Task: Assign in the project AgileBox the issue 'Upgrade the logging and monitoring capabilities of a web application to improve error detection and debugging' to the sprint 'Design Review Sprint'. Assign in the project AgileBox the issue 'Create a new online platform for online entrepreneurship courses with advanced business planning and financial modeling features' to the sprint 'Design Review Sprint'. Assign in the project AgileBox the issue 'Implement a new cloud-based customer relationship management system for a company with advanced lead generation and sales tracking features' to the sprint 'Design Review Sprint'. Assign in the project AgileBox the issue 'Integrate a new product recommendation feature into an existing e-commerce website to improve product discoverability and sales conversion' to the sprint 'Design Review Sprint'
Action: Mouse moved to (680, 390)
Screenshot: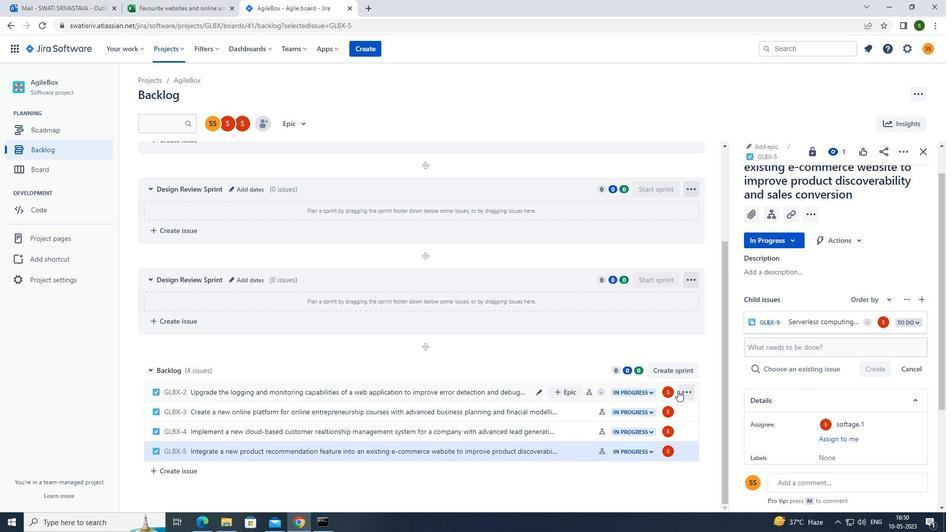 
Action: Mouse pressed left at (680, 390)
Screenshot: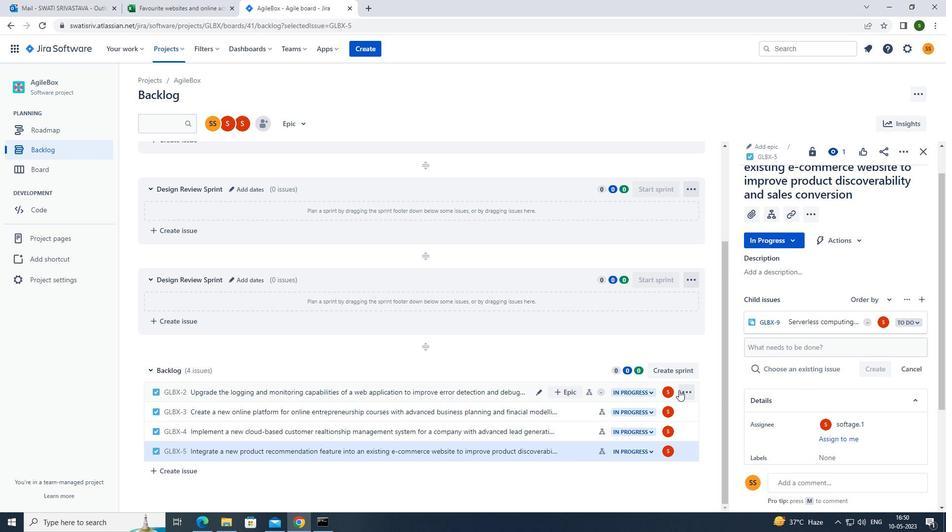 
Action: Mouse moved to (668, 306)
Screenshot: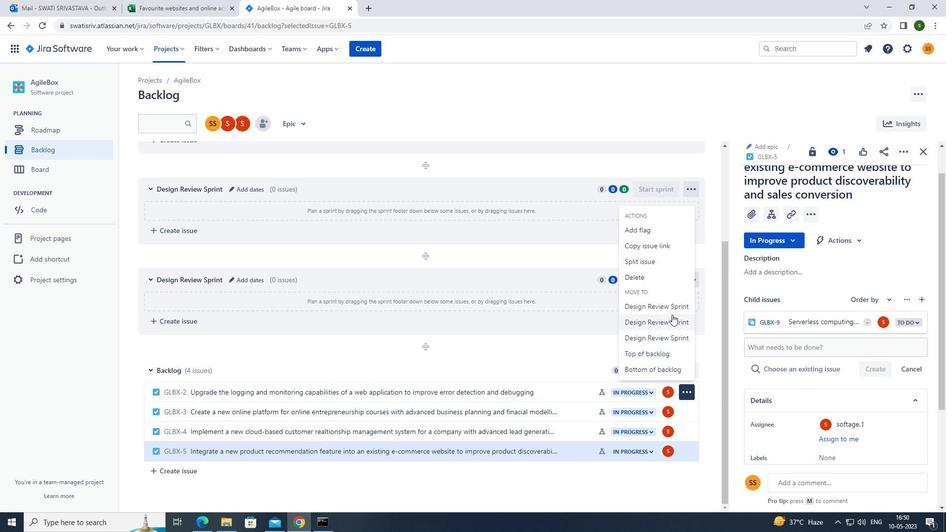 
Action: Mouse pressed left at (668, 306)
Screenshot: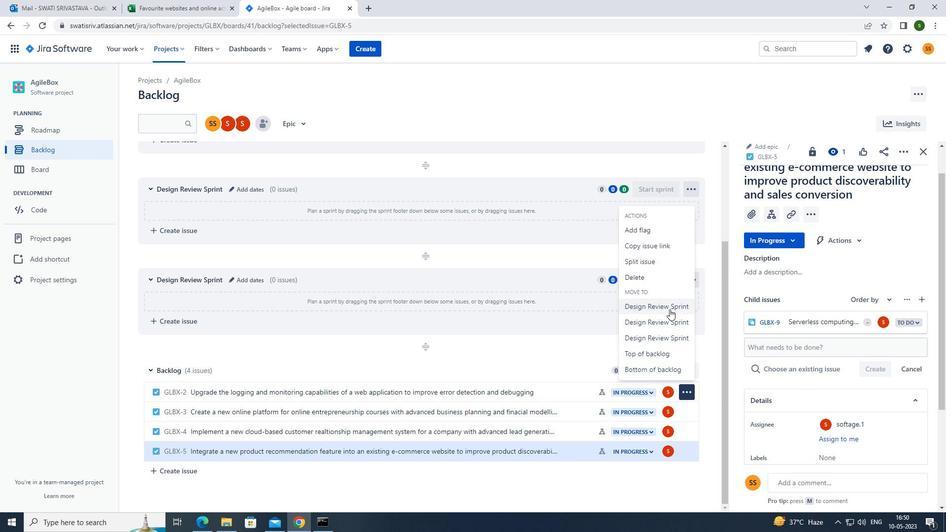 
Action: Mouse moved to (688, 412)
Screenshot: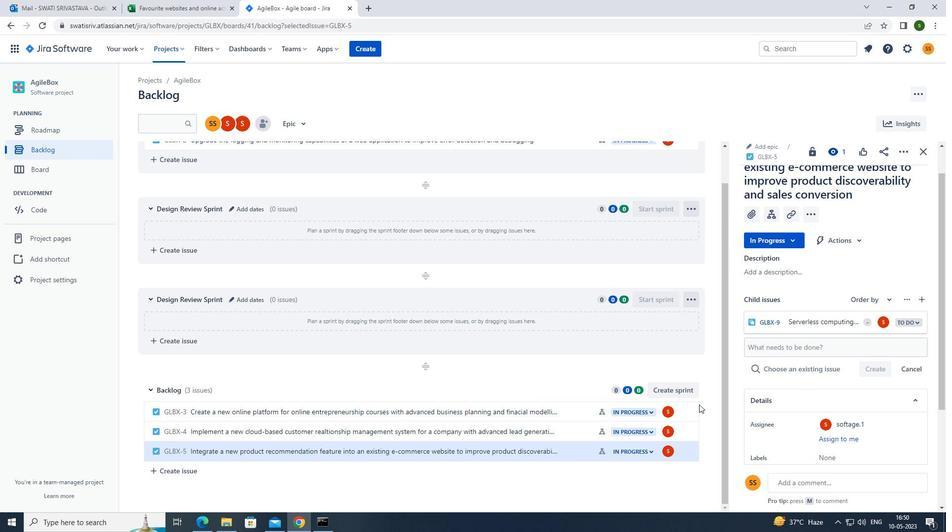 
Action: Mouse pressed left at (688, 412)
Screenshot: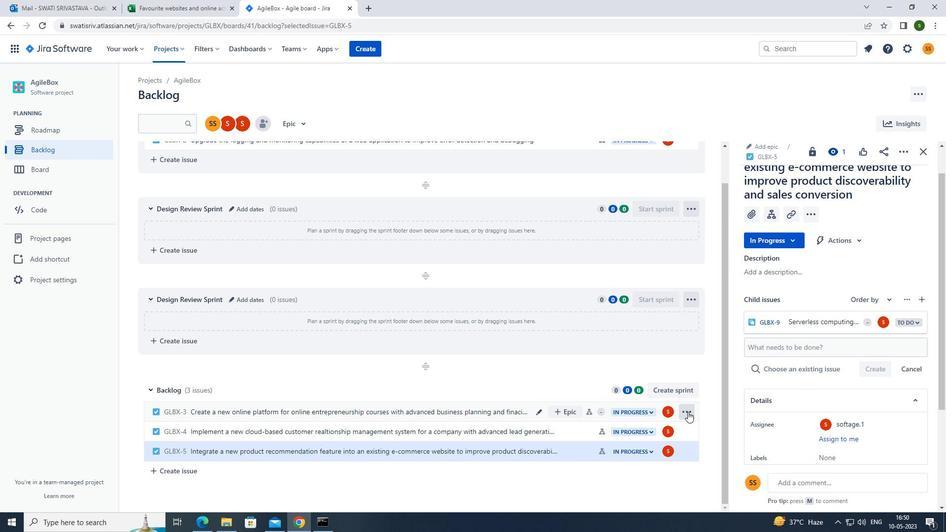 
Action: Mouse moved to (667, 343)
Screenshot: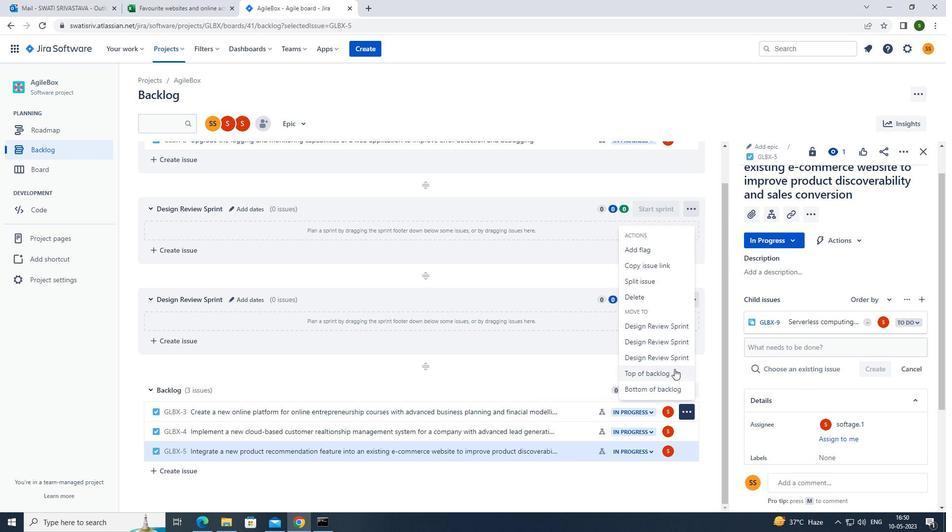 
Action: Mouse pressed left at (667, 343)
Screenshot: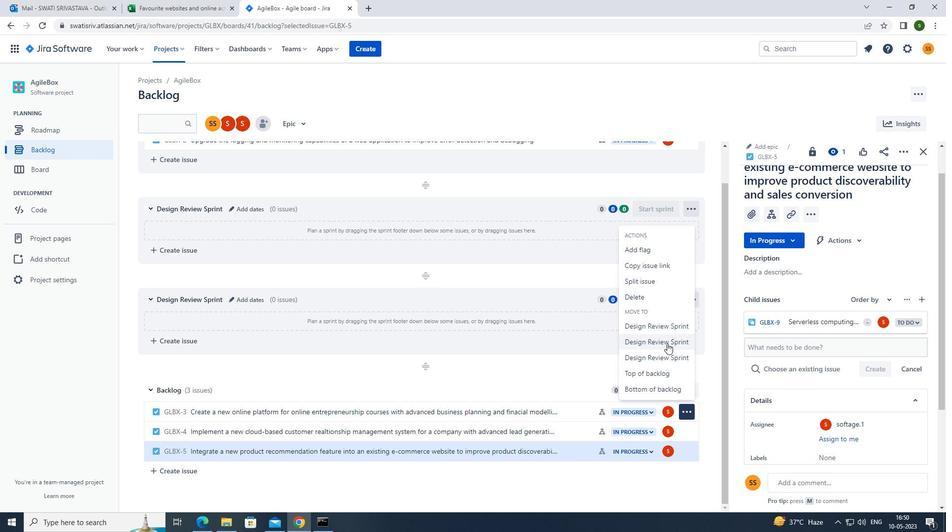 
Action: Mouse moved to (692, 431)
Screenshot: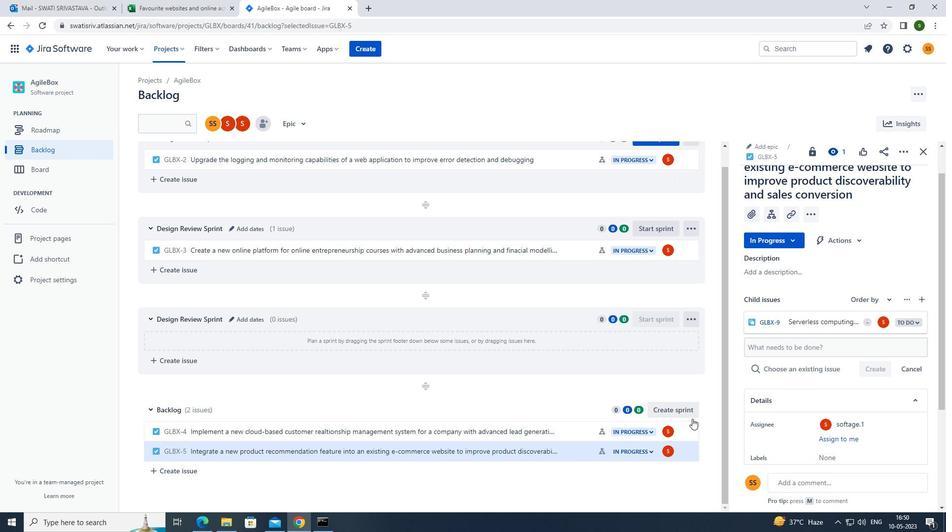 
Action: Mouse pressed left at (692, 431)
Screenshot: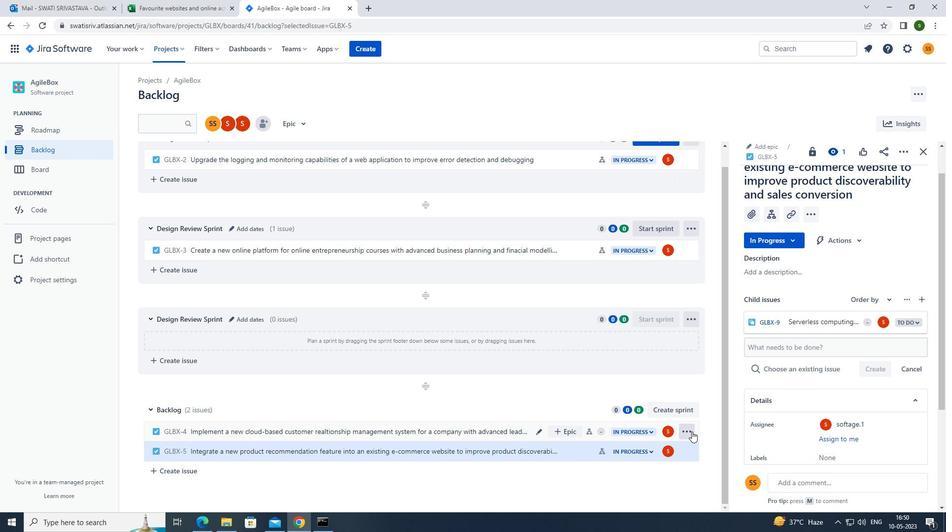 
Action: Mouse moved to (675, 379)
Screenshot: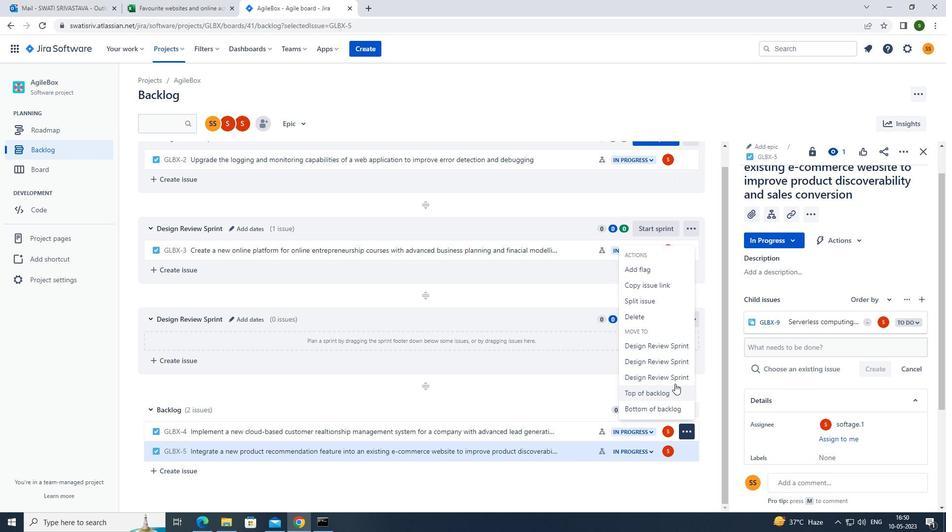 
Action: Mouse pressed left at (675, 379)
Screenshot: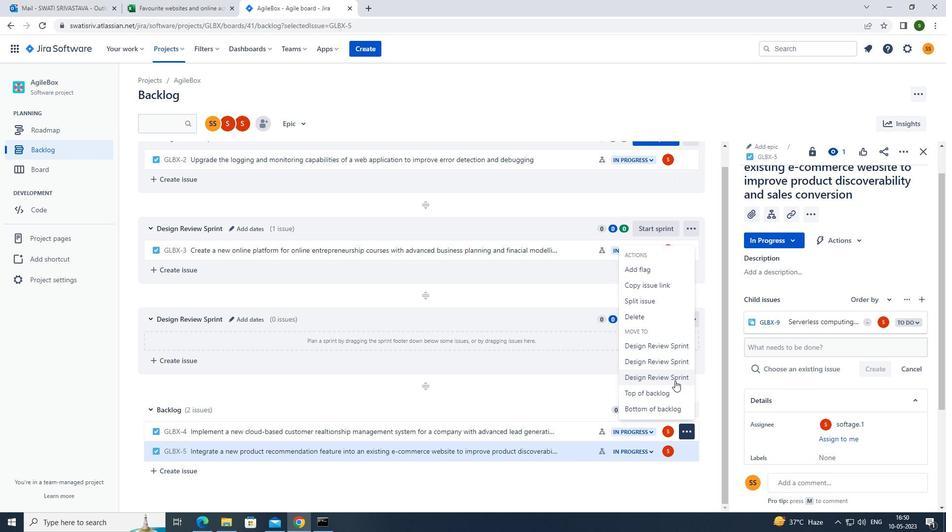 
Action: Mouse moved to (684, 450)
Screenshot: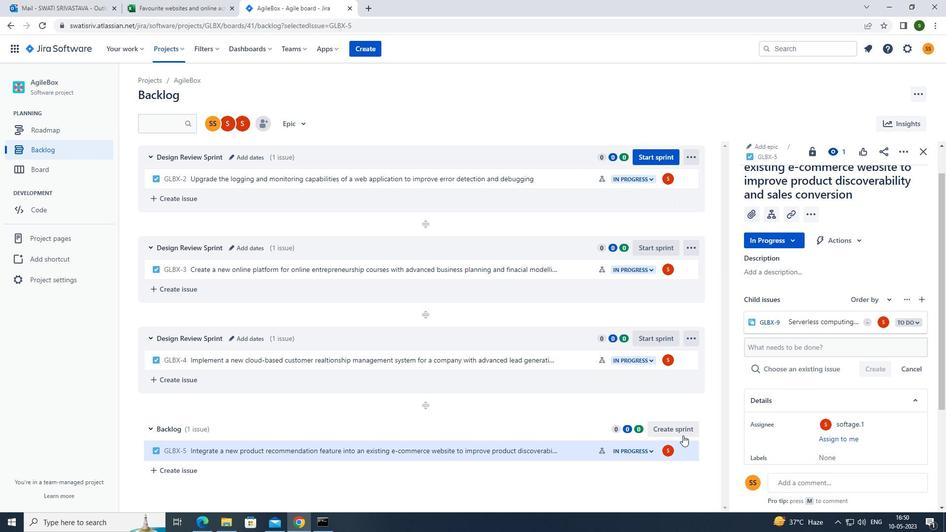 
Action: Mouse pressed left at (684, 450)
Screenshot: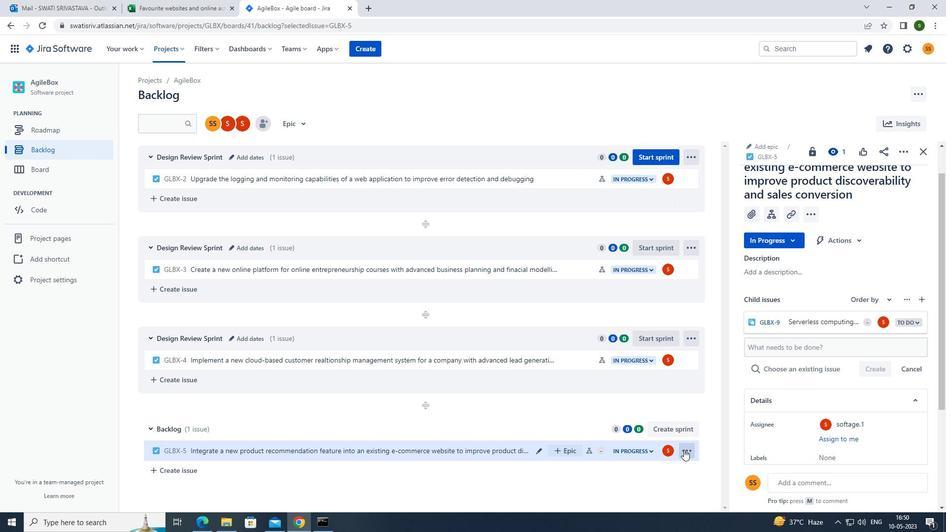 
Action: Mouse moved to (676, 399)
Screenshot: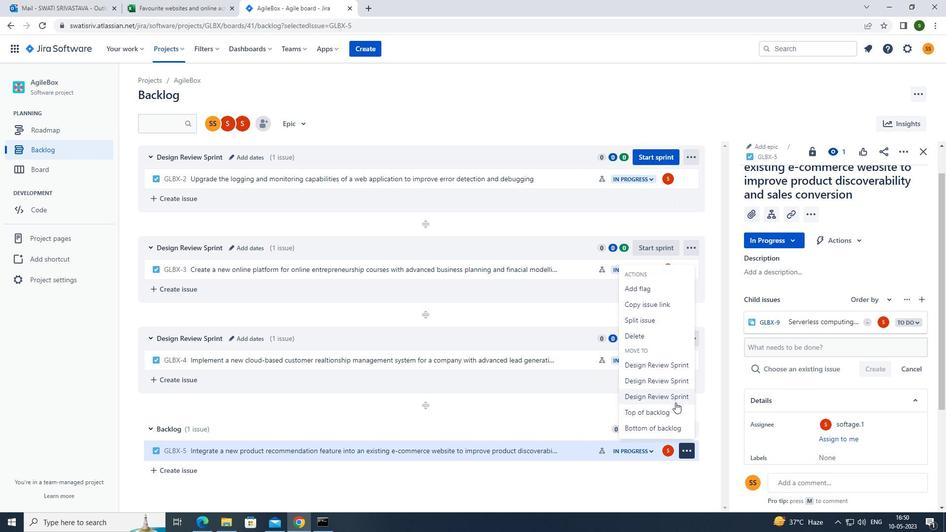
Action: Mouse pressed left at (676, 399)
Screenshot: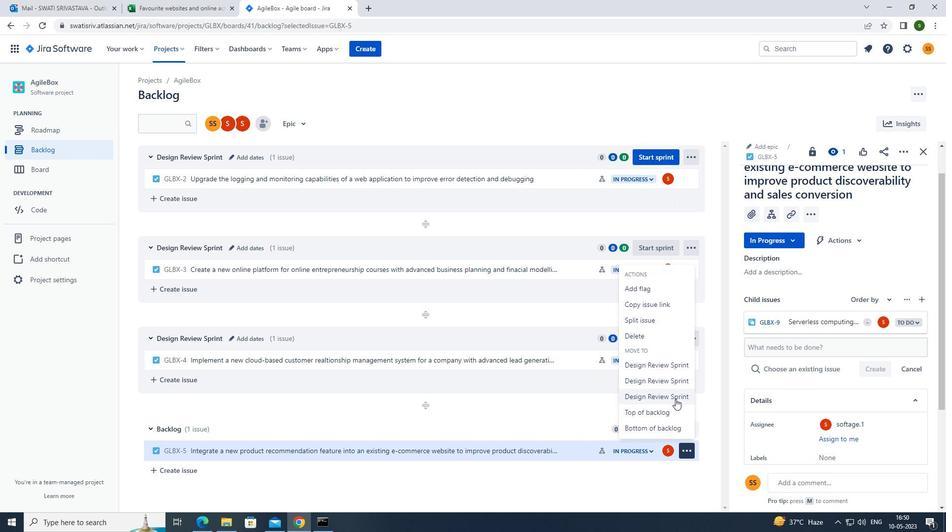 
Action: Mouse moved to (535, 421)
Screenshot: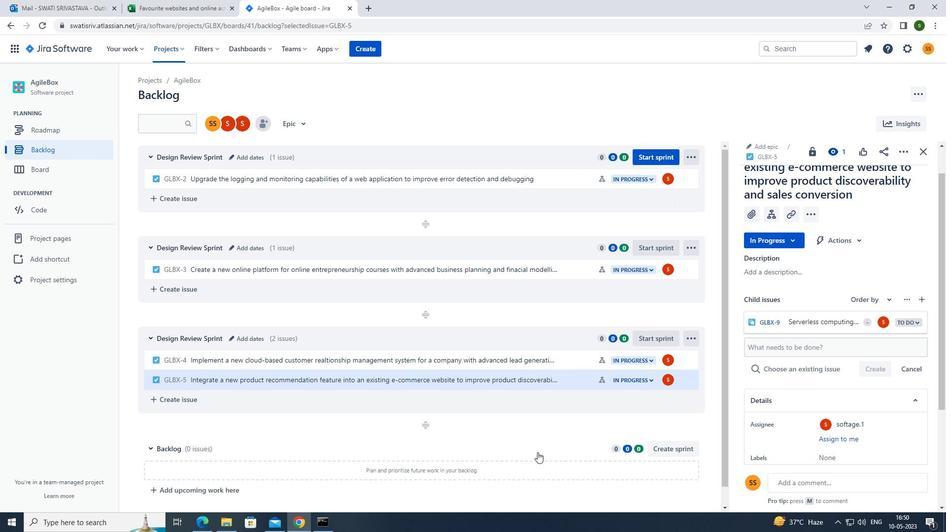 
